 Task: Change  the formatting of the data to Which is Less than 10, In conditional formating, put the option 'Light Red Fill with Drak Red Text. 'add another formatting option Format As Table, insert the option Blue Table style Light 9 , change the format of Column Width to Auto fit Row HeightIn the sheet   Sparkle Sales templetes book
Action: Mouse moved to (41, 165)
Screenshot: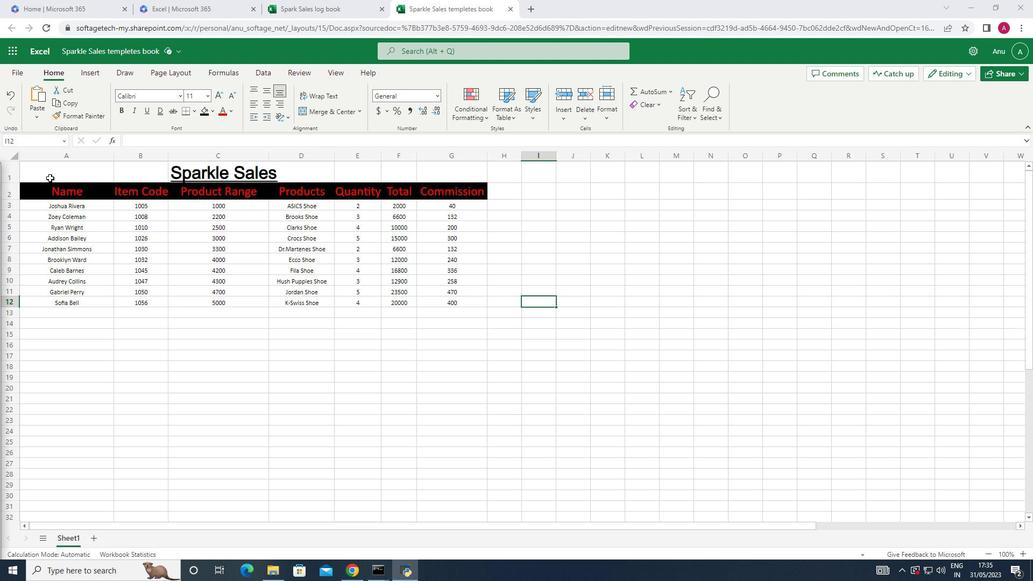 
Action: Mouse pressed left at (41, 165)
Screenshot: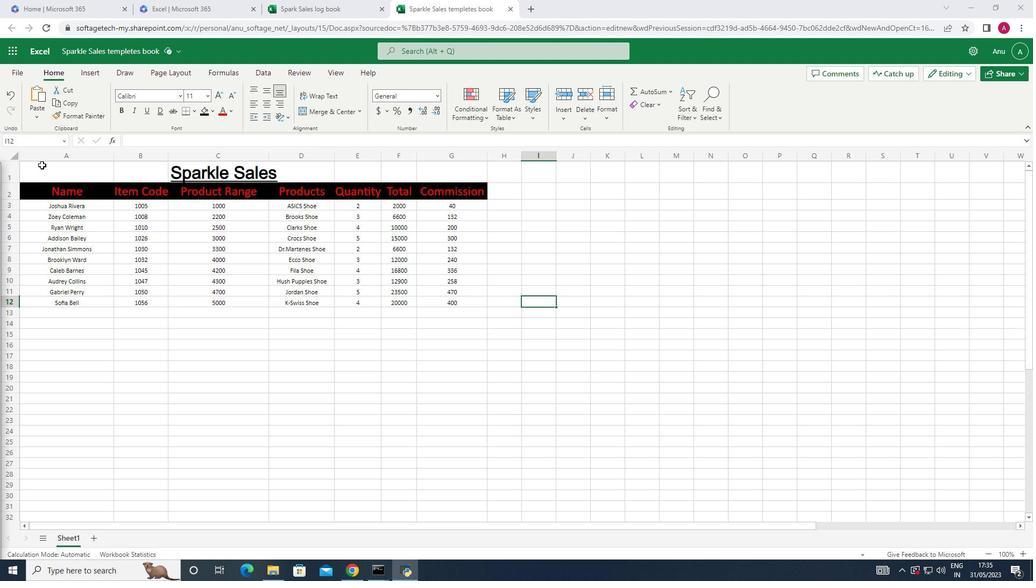 
Action: Mouse moved to (485, 115)
Screenshot: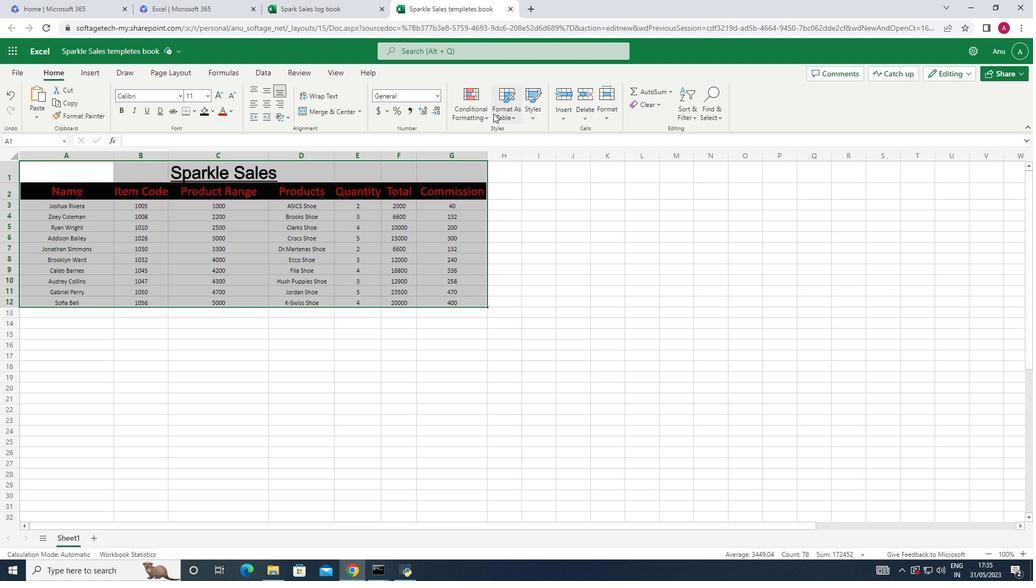 
Action: Mouse pressed left at (485, 115)
Screenshot: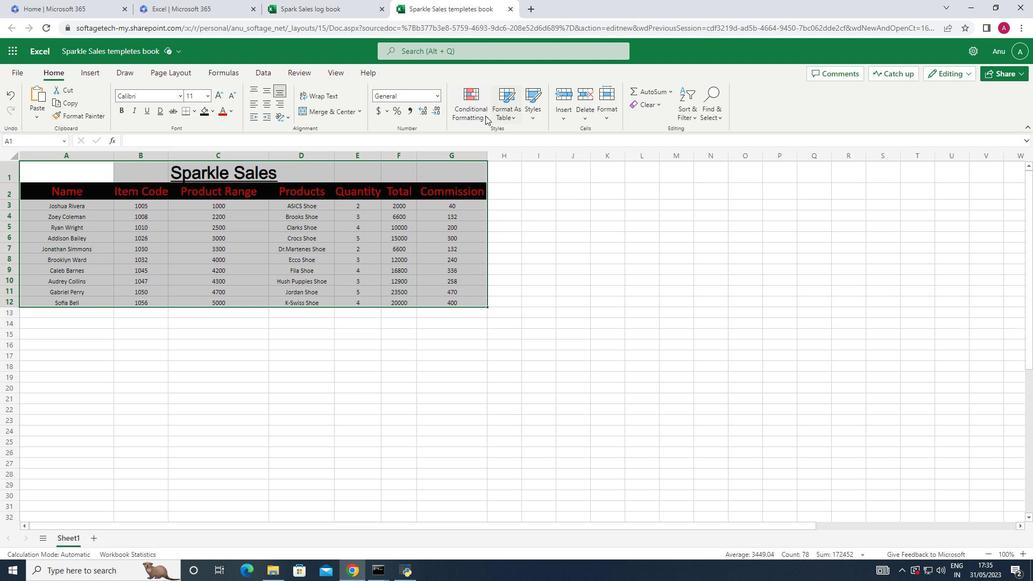 
Action: Mouse moved to (571, 148)
Screenshot: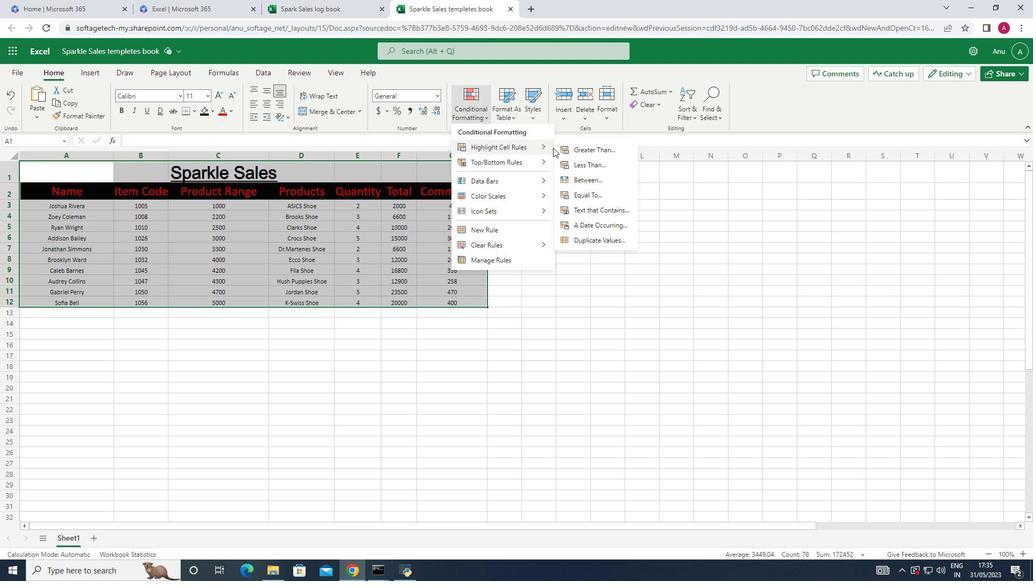 
Action: Mouse pressed left at (571, 148)
Screenshot: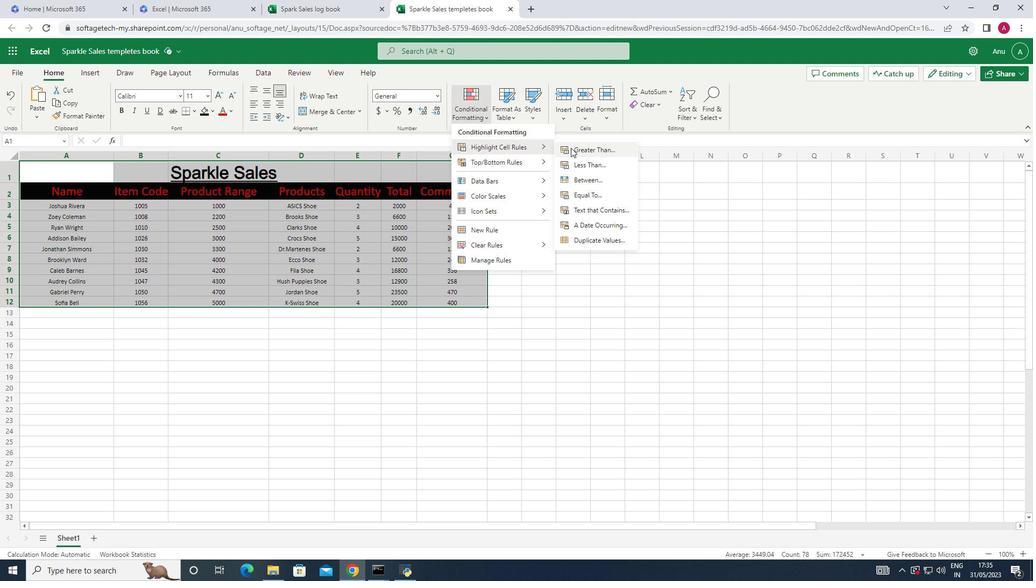 
Action: Mouse moved to (1014, 158)
Screenshot: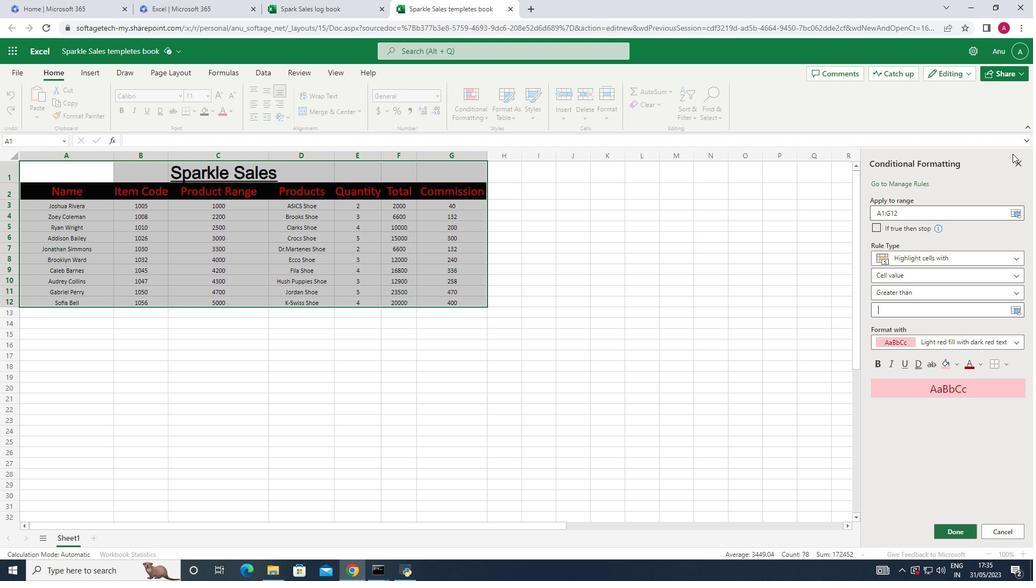 
Action: Mouse pressed left at (1014, 158)
Screenshot: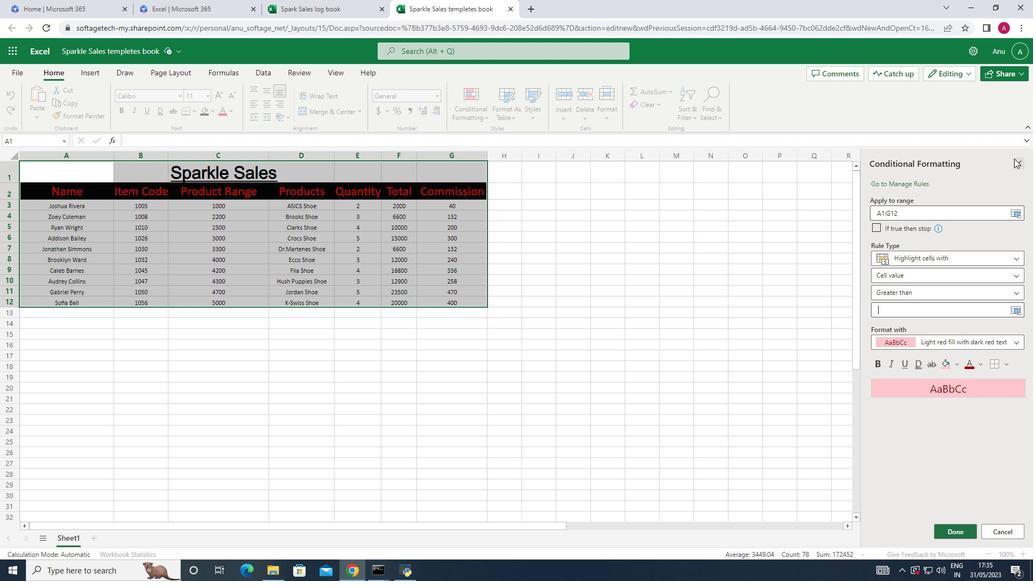 
Action: Mouse moved to (474, 117)
Screenshot: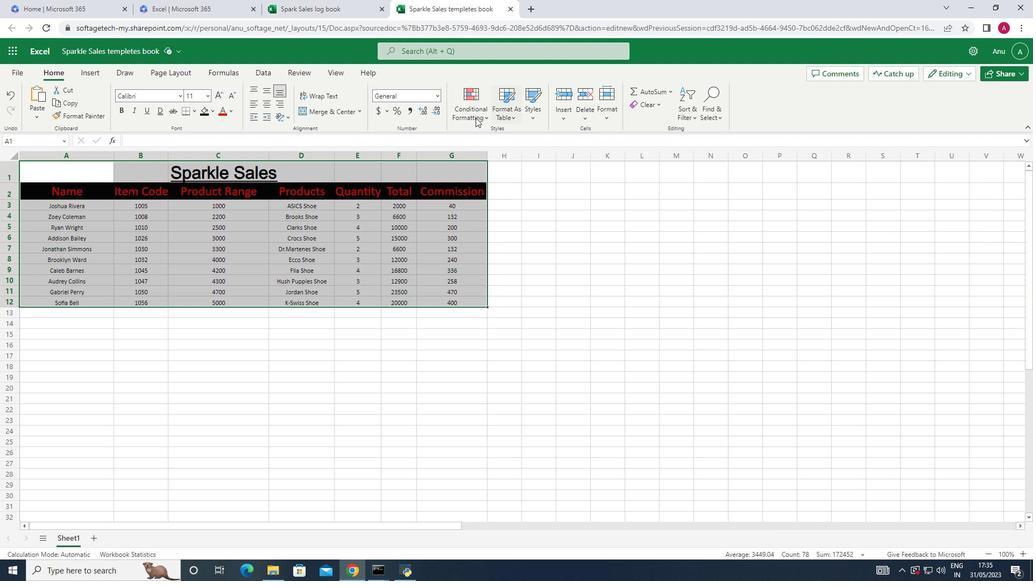
Action: Mouse pressed left at (474, 117)
Screenshot: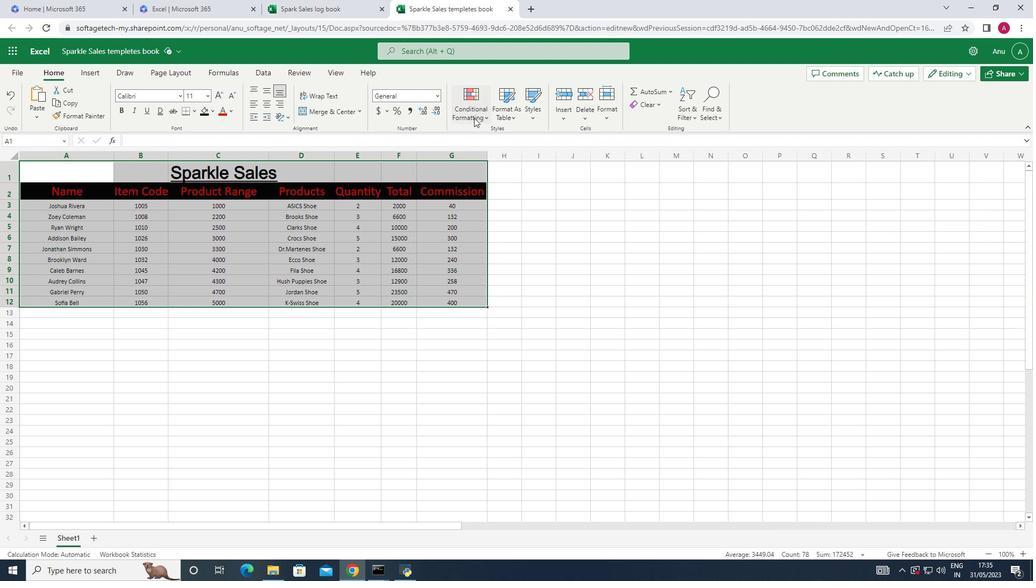 
Action: Mouse moved to (513, 149)
Screenshot: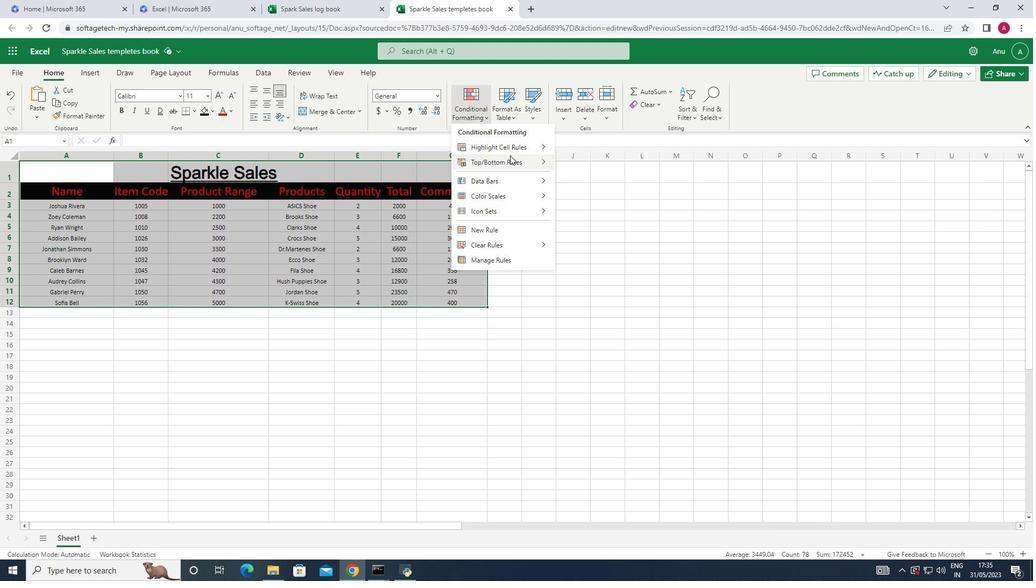 
Action: Mouse pressed left at (513, 149)
Screenshot: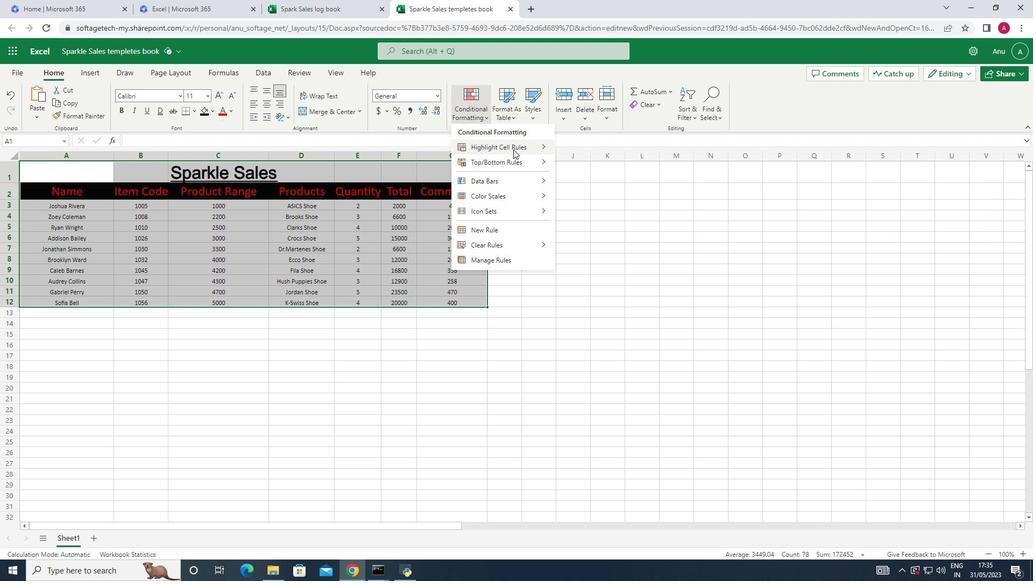 
Action: Mouse moved to (596, 169)
Screenshot: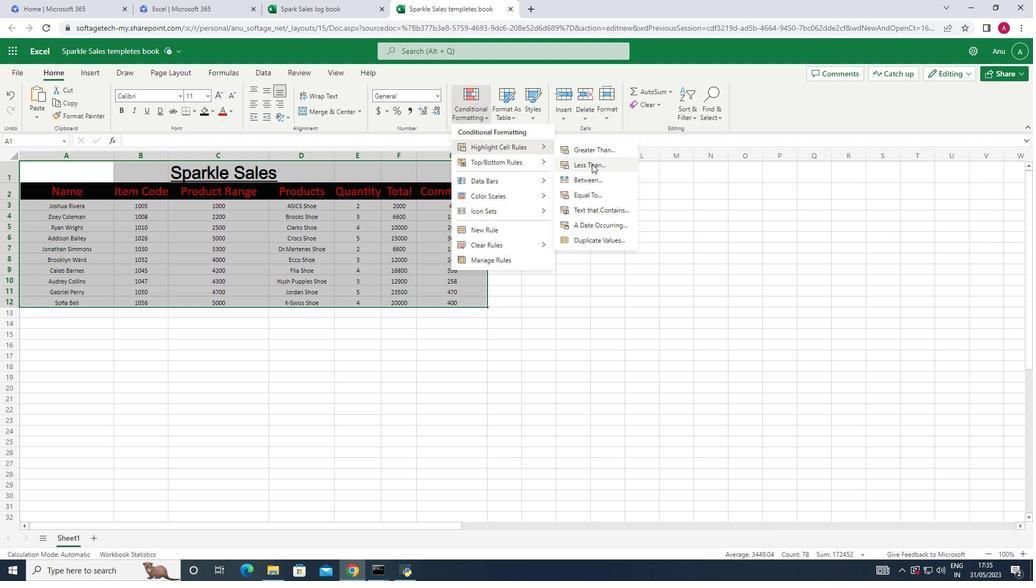 
Action: Mouse pressed left at (596, 169)
Screenshot: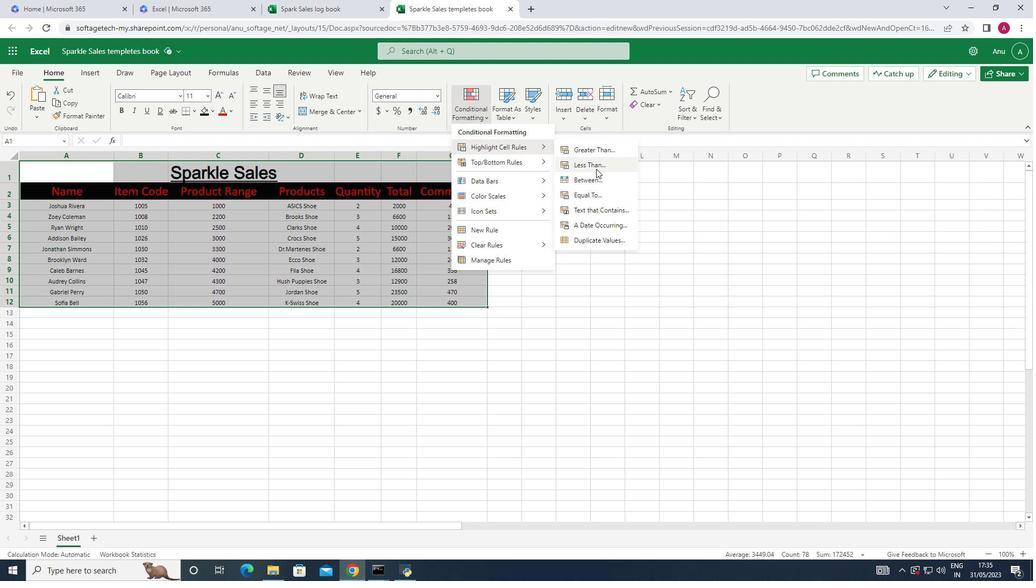 
Action: Mouse moved to (887, 310)
Screenshot: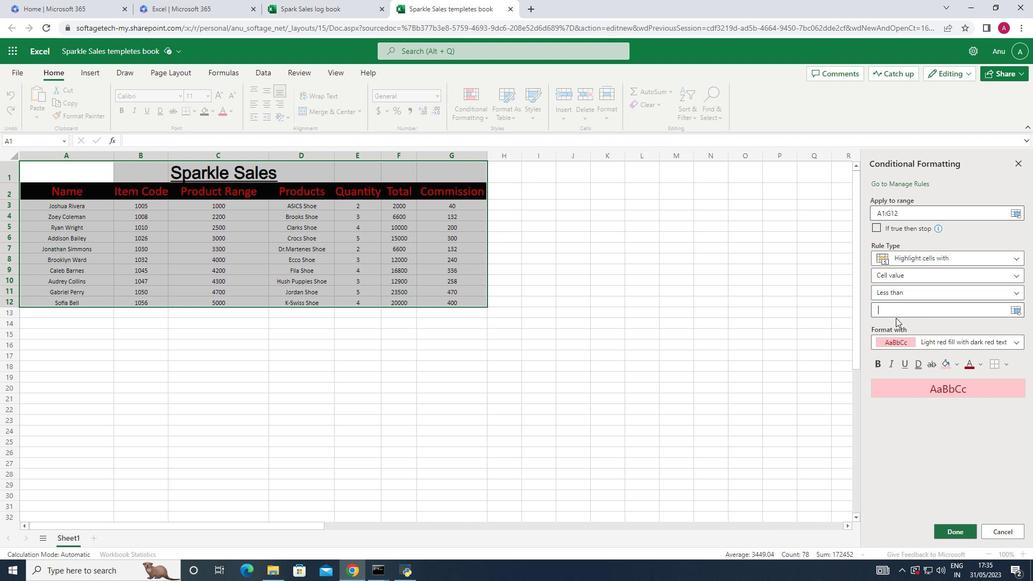 
Action: Mouse pressed left at (887, 310)
Screenshot: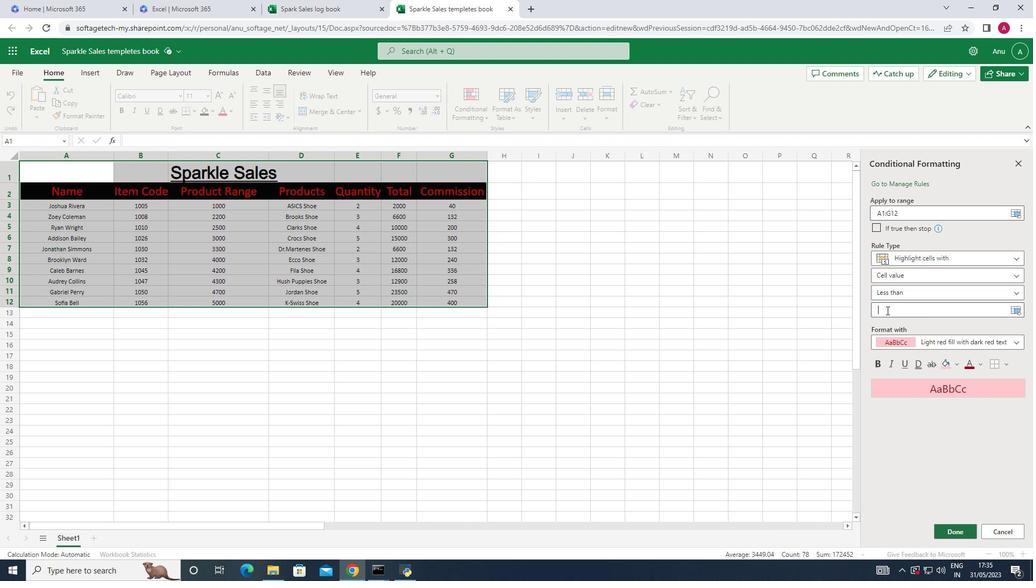 
Action: Mouse moved to (882, 300)
Screenshot: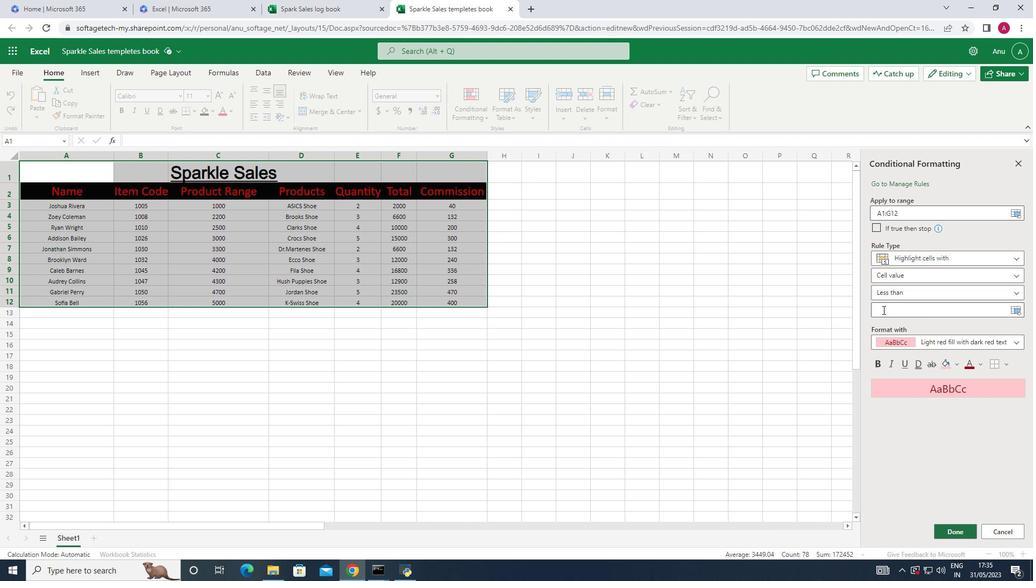 
Action: Key pressed 10
Screenshot: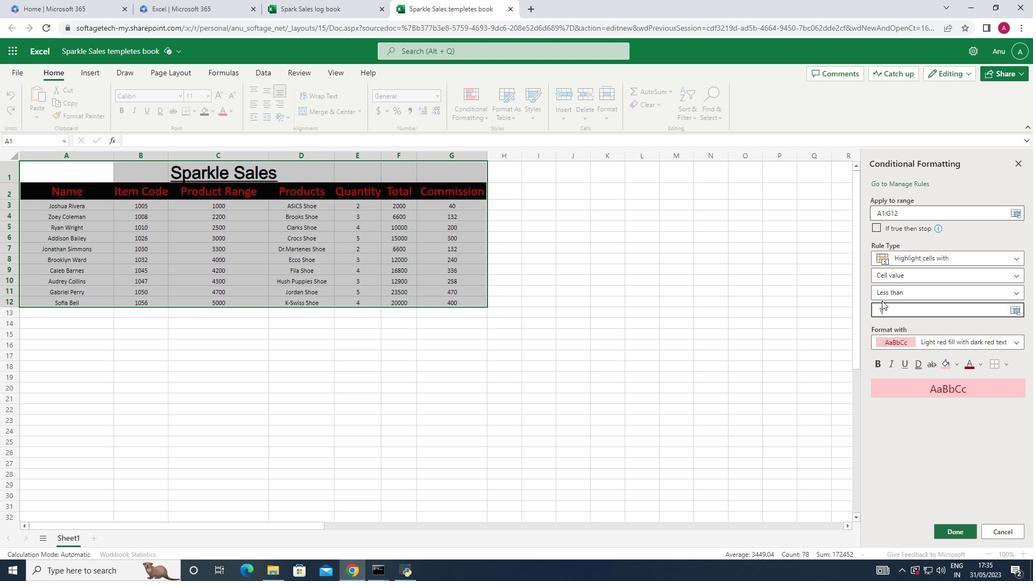 
Action: Mouse moved to (978, 362)
Screenshot: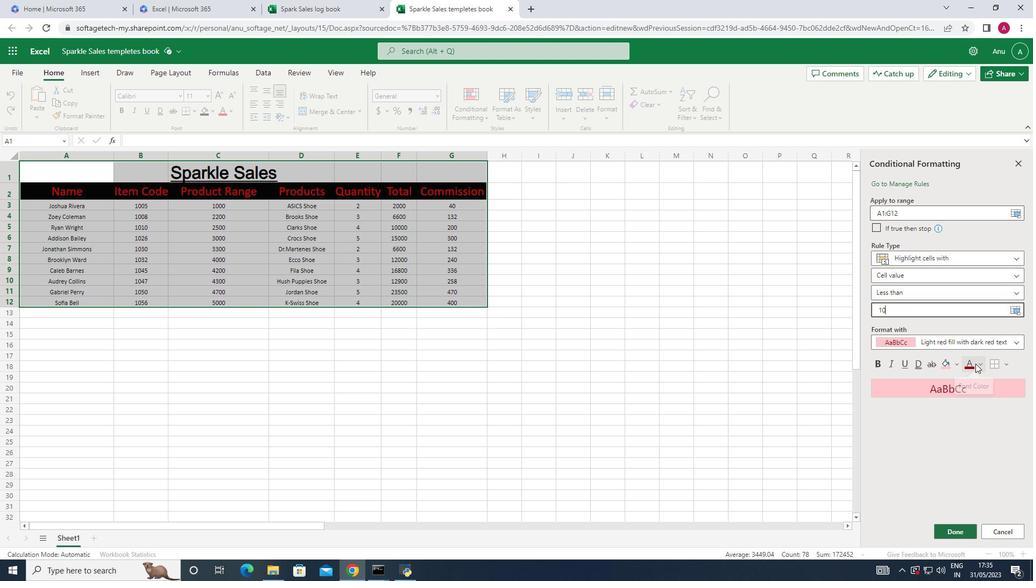 
Action: Mouse pressed left at (978, 362)
Screenshot: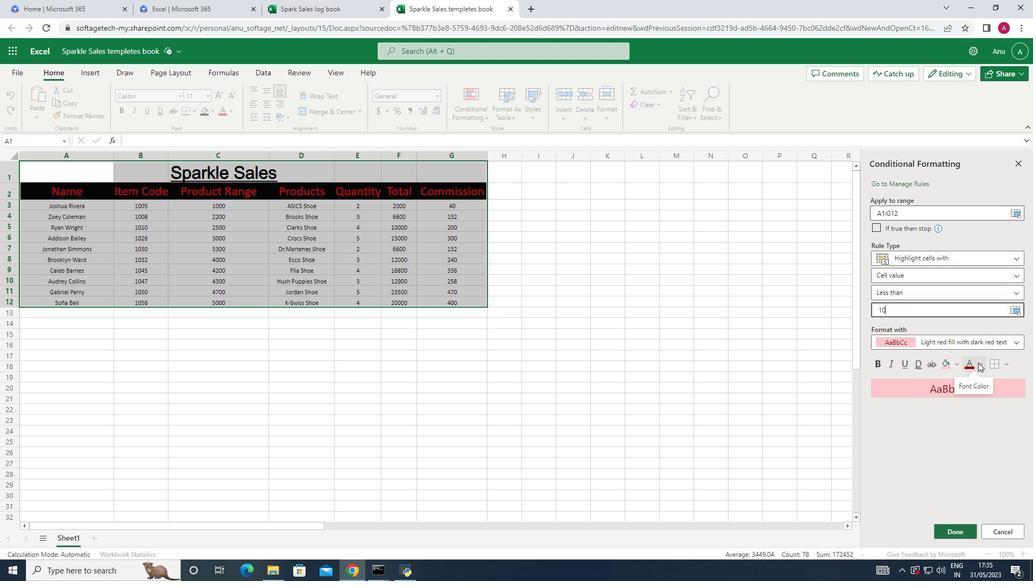 
Action: Mouse moved to (898, 508)
Screenshot: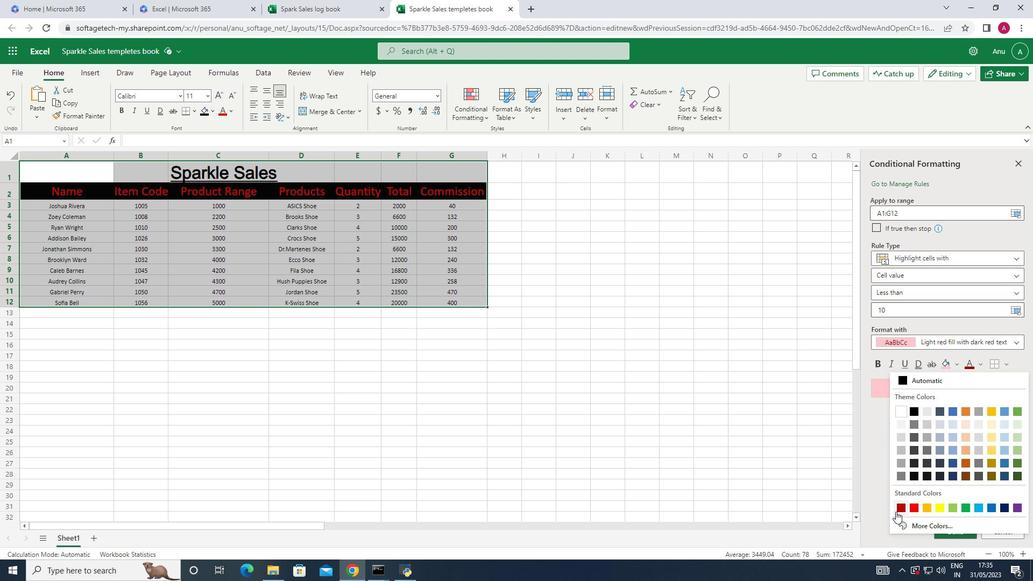 
Action: Mouse pressed left at (898, 508)
Screenshot: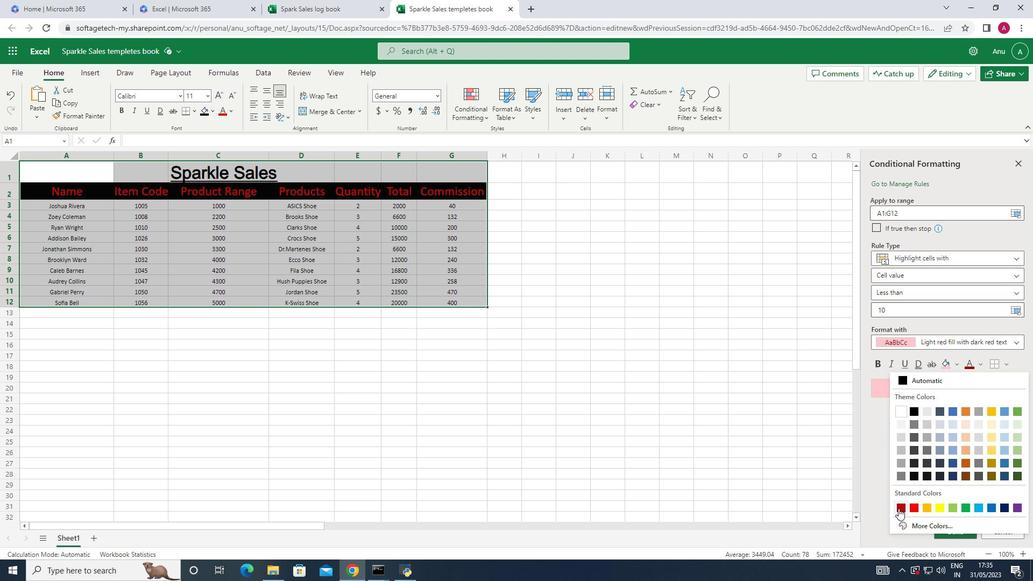 
Action: Mouse moved to (957, 366)
Screenshot: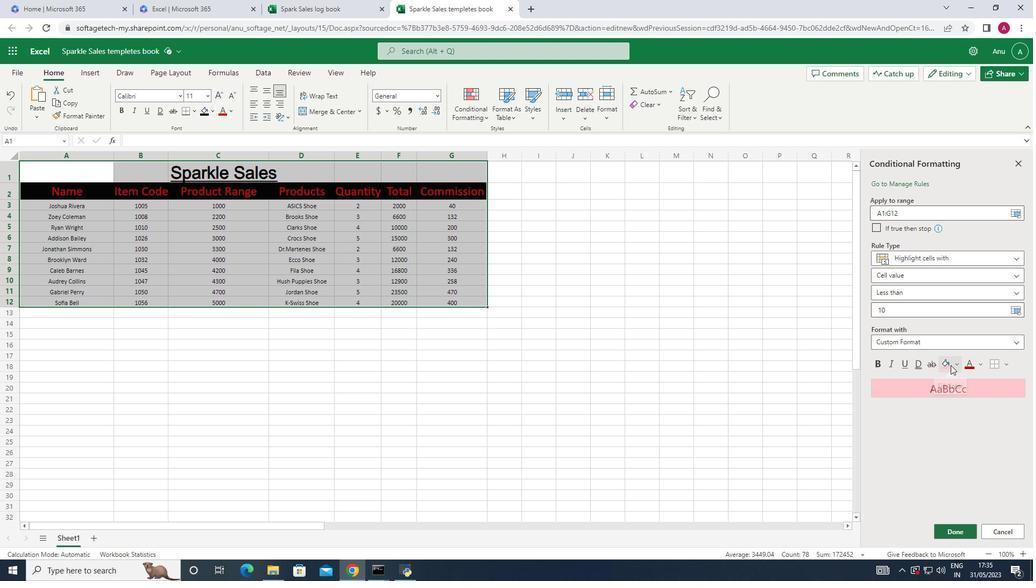 
Action: Mouse pressed left at (957, 366)
Screenshot: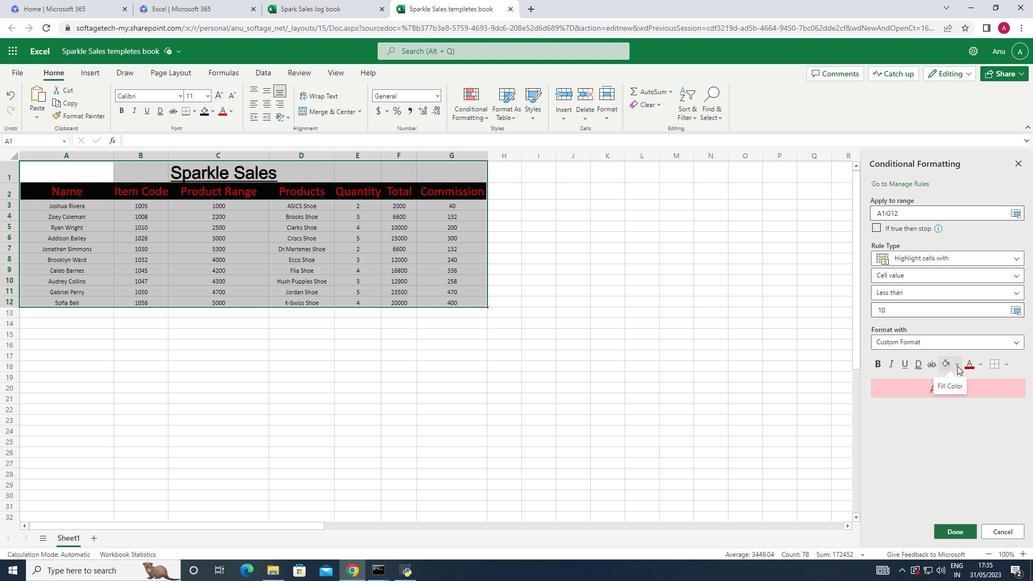 
Action: Mouse moved to (913, 489)
Screenshot: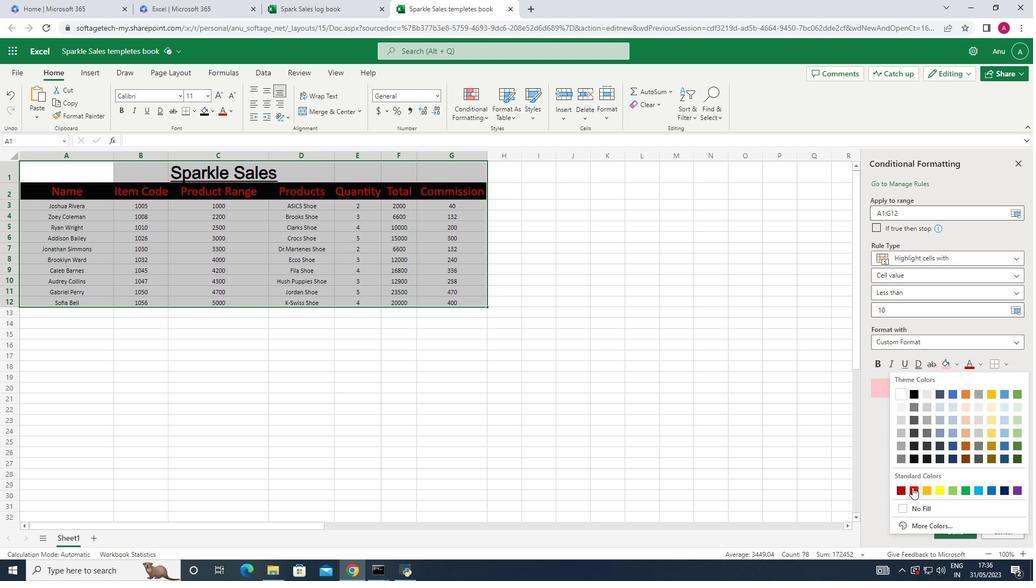 
Action: Mouse pressed left at (913, 489)
Screenshot: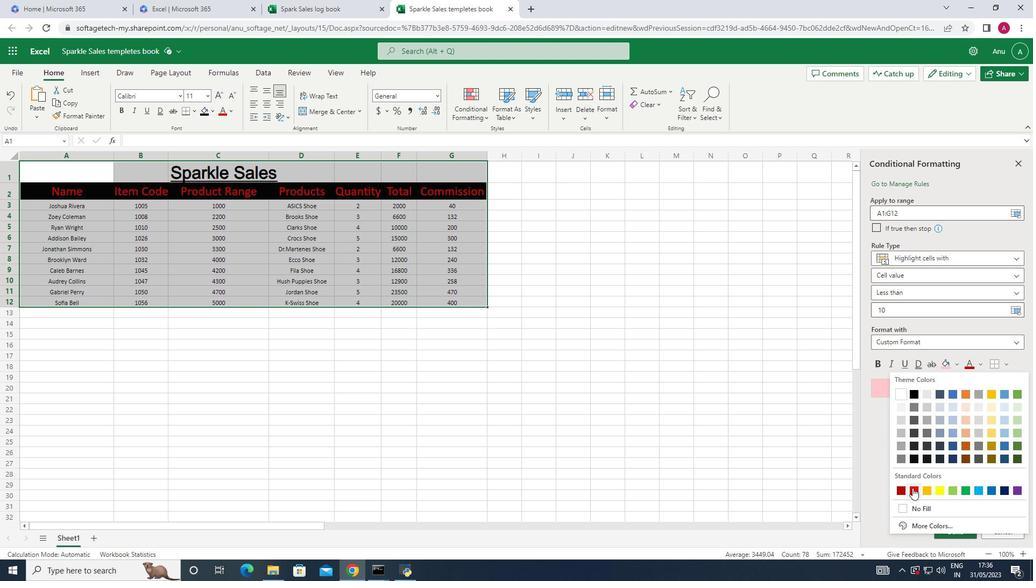 
Action: Mouse moved to (952, 528)
Screenshot: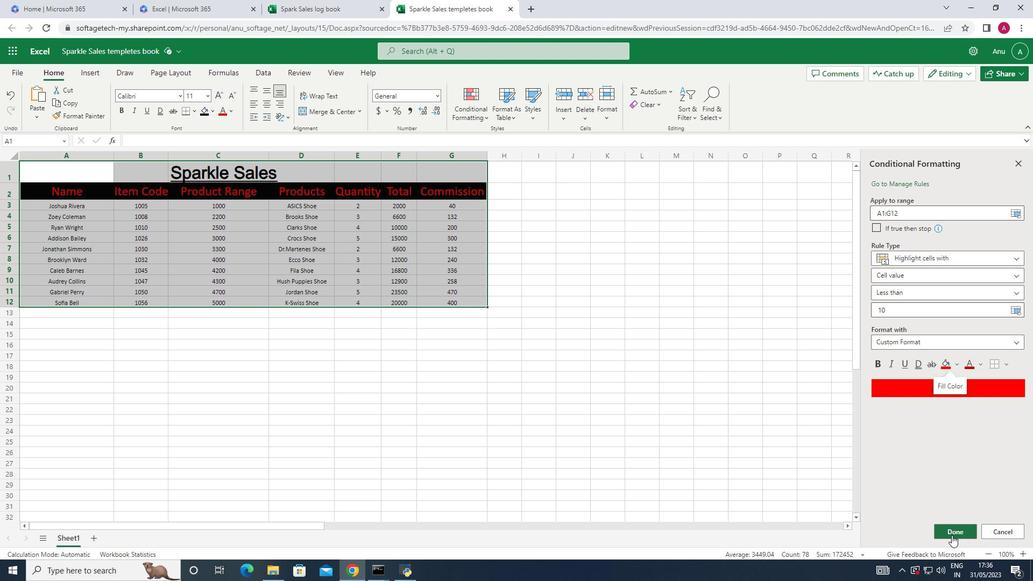
Action: Mouse pressed left at (952, 528)
Screenshot: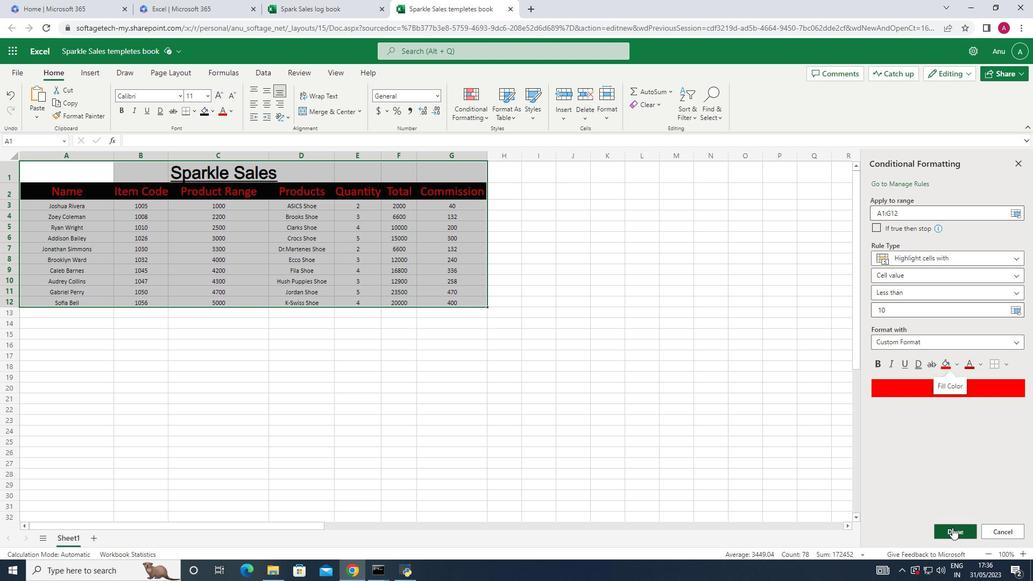 
Action: Mouse moved to (560, 309)
Screenshot: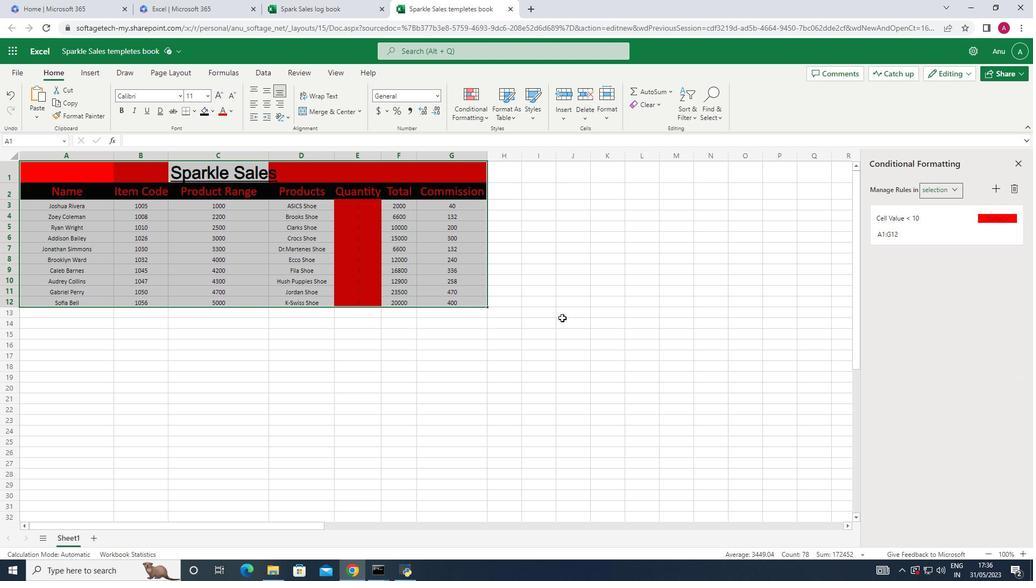 
Action: Mouse pressed left at (560, 309)
Screenshot: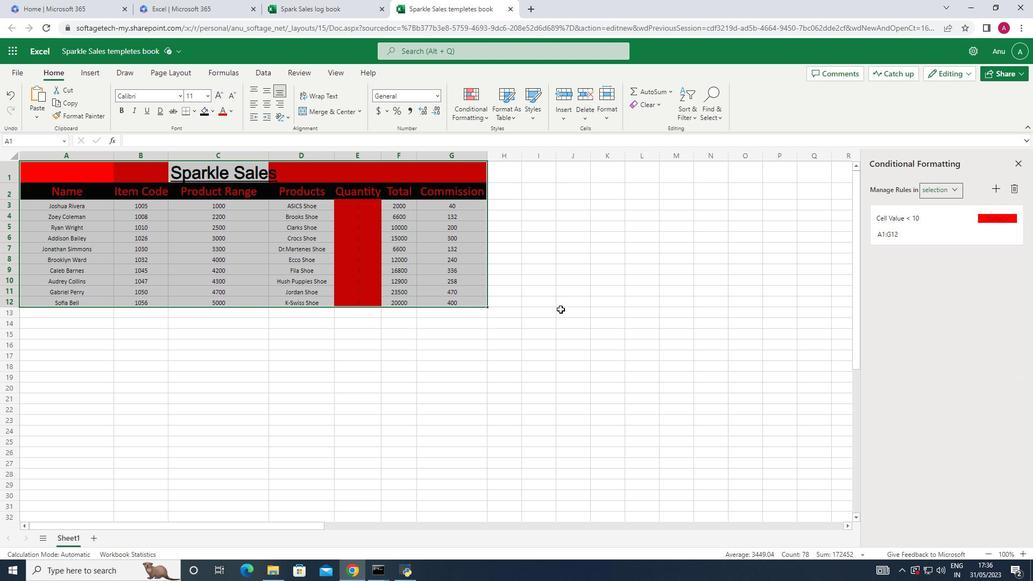 
Action: Mouse moved to (268, 156)
Screenshot: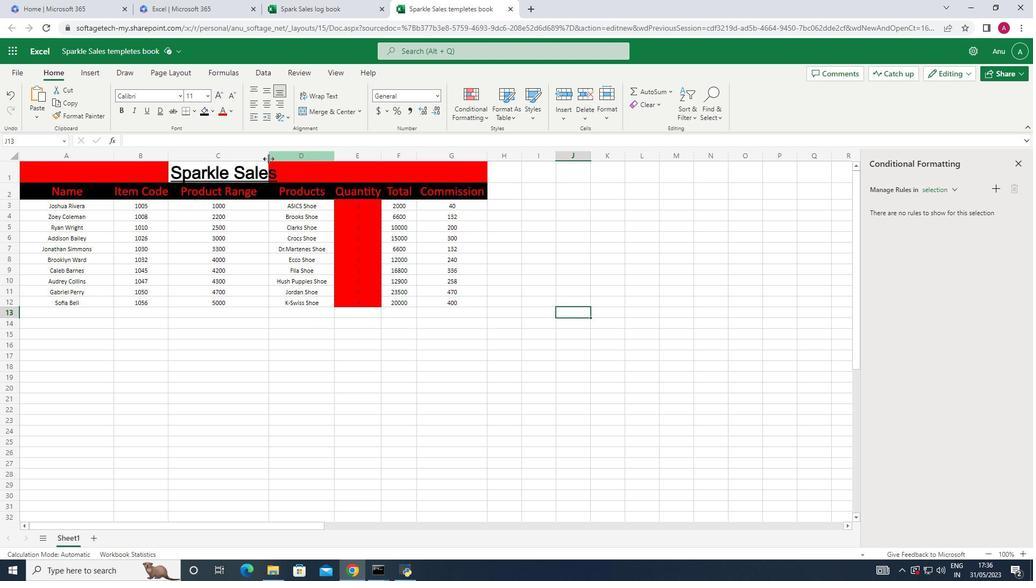 
Action: Mouse pressed left at (268, 156)
Screenshot: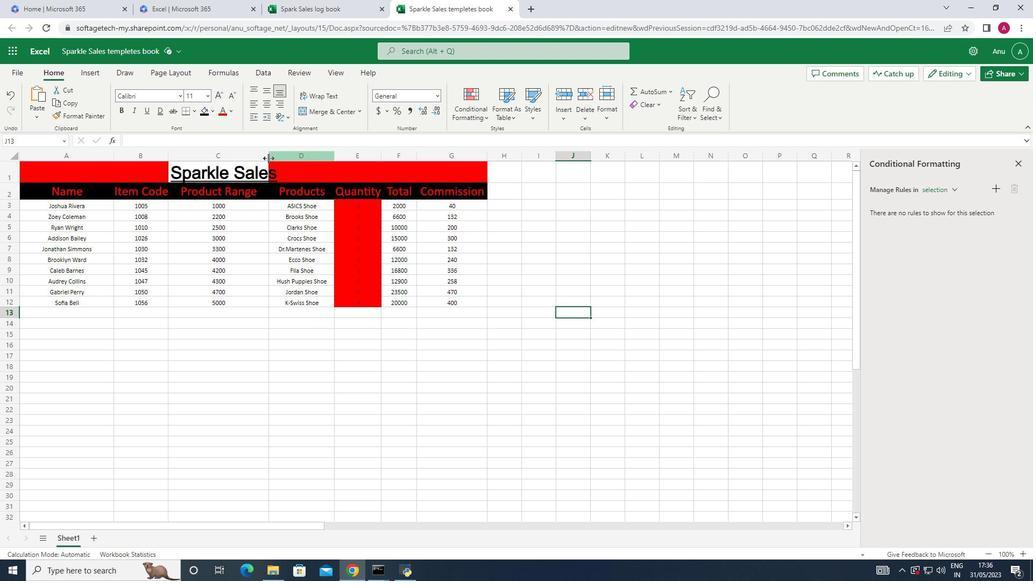 
Action: Mouse pressed left at (268, 156)
Screenshot: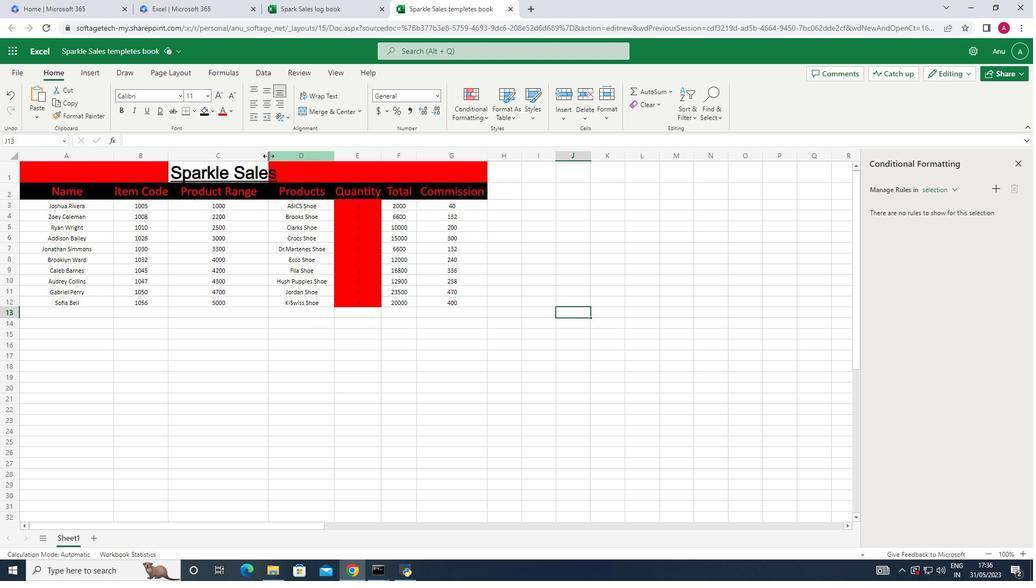 
Action: Mouse moved to (53, 174)
Screenshot: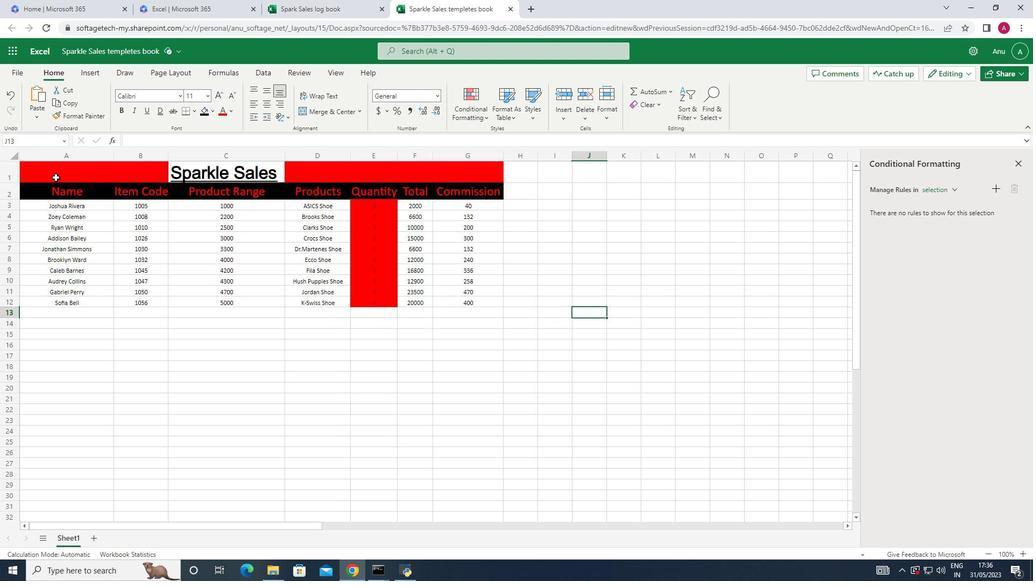 
Action: Mouse pressed left at (53, 174)
Screenshot: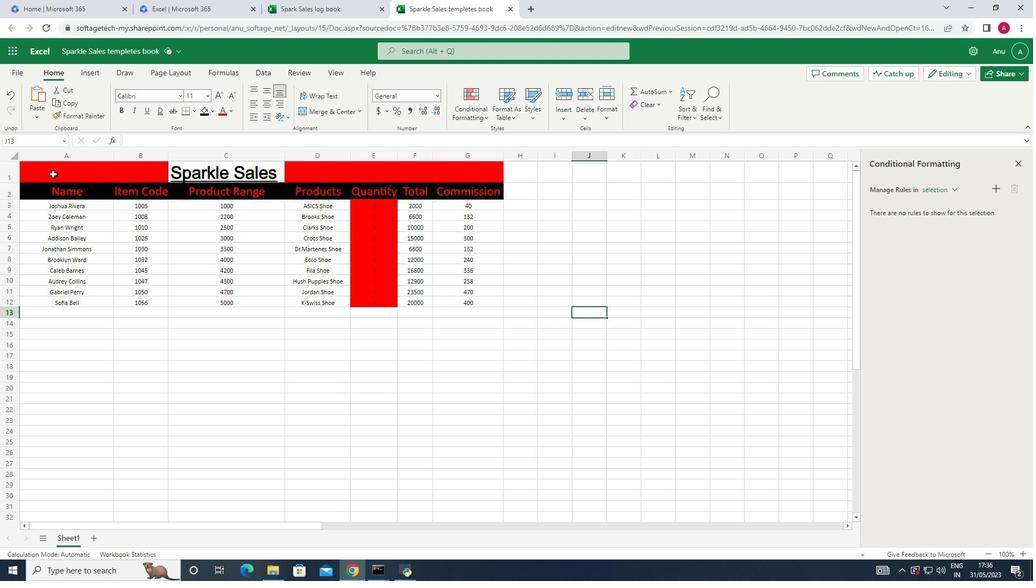 
Action: Mouse moved to (511, 114)
Screenshot: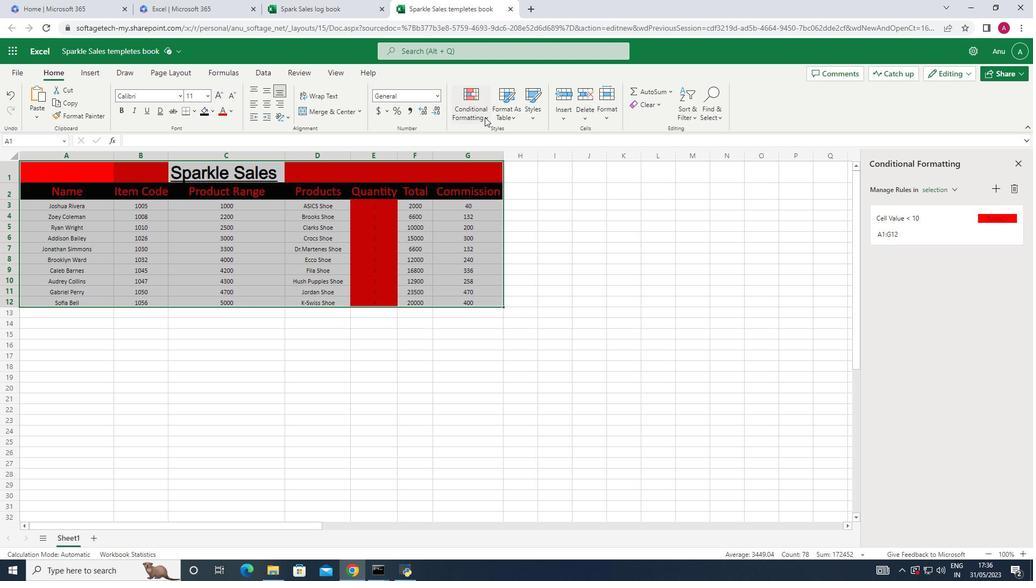 
Action: Mouse pressed left at (511, 114)
Screenshot: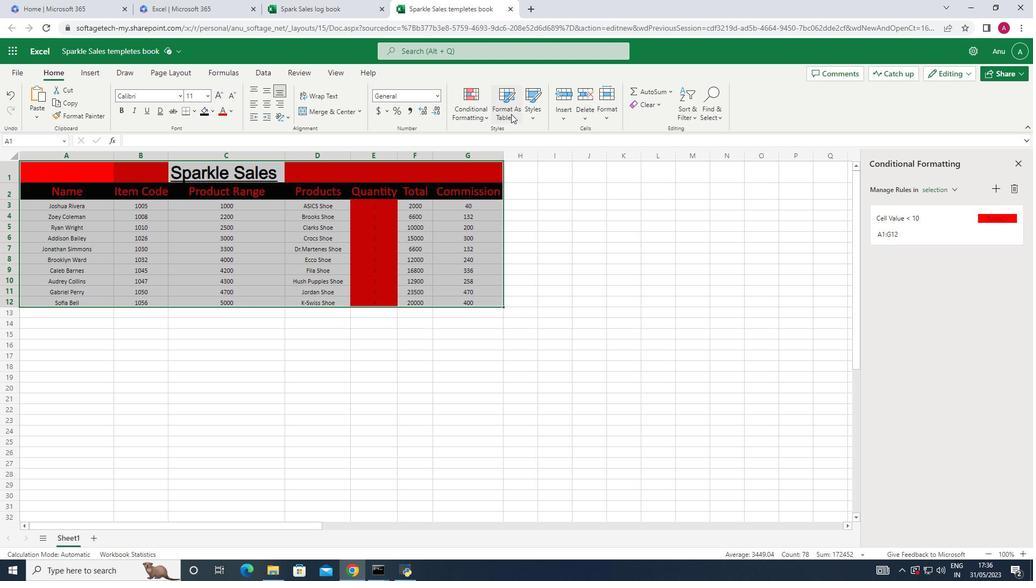 
Action: Mouse moved to (551, 194)
Screenshot: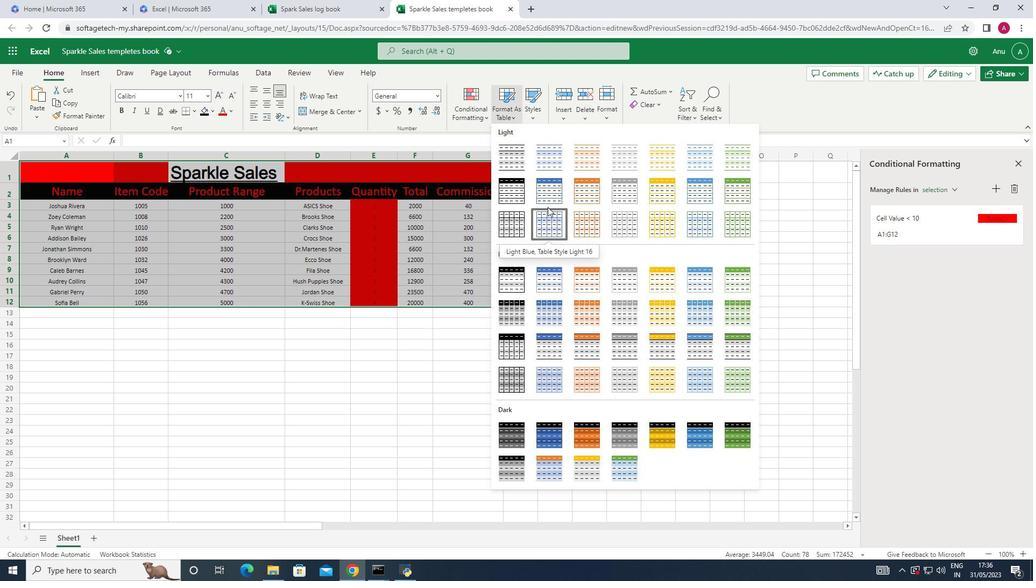 
Action: Mouse pressed left at (551, 194)
Screenshot: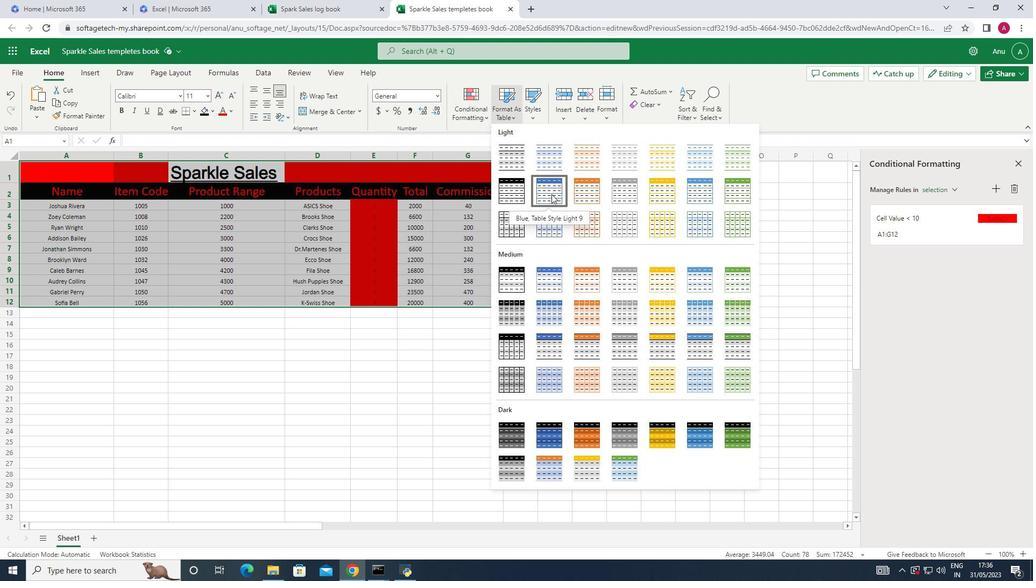 
Action: Mouse moved to (564, 328)
Screenshot: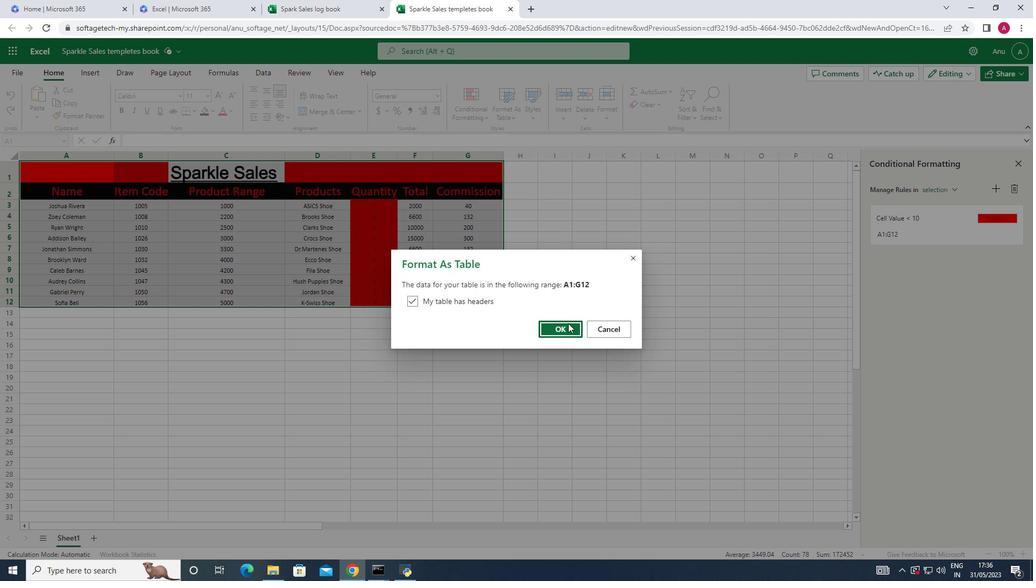 
Action: Mouse pressed left at (564, 328)
Screenshot: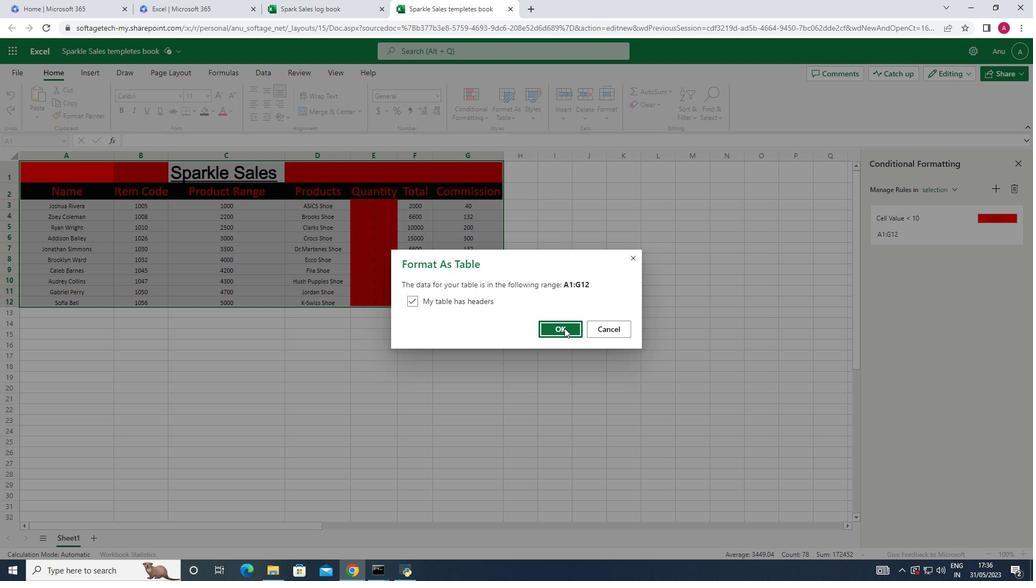 
Action: Mouse moved to (606, 117)
Screenshot: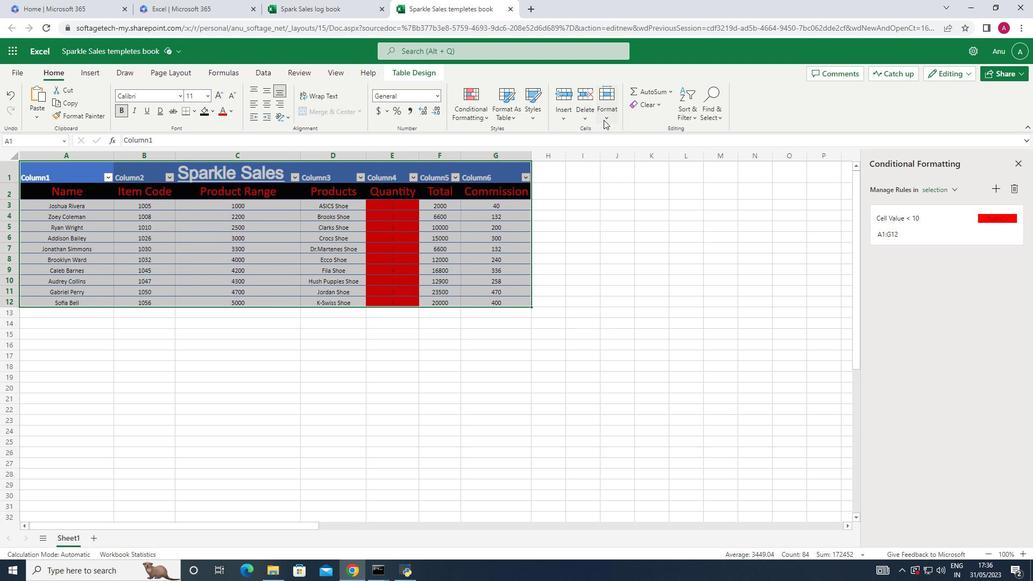 
Action: Mouse pressed left at (606, 117)
Screenshot: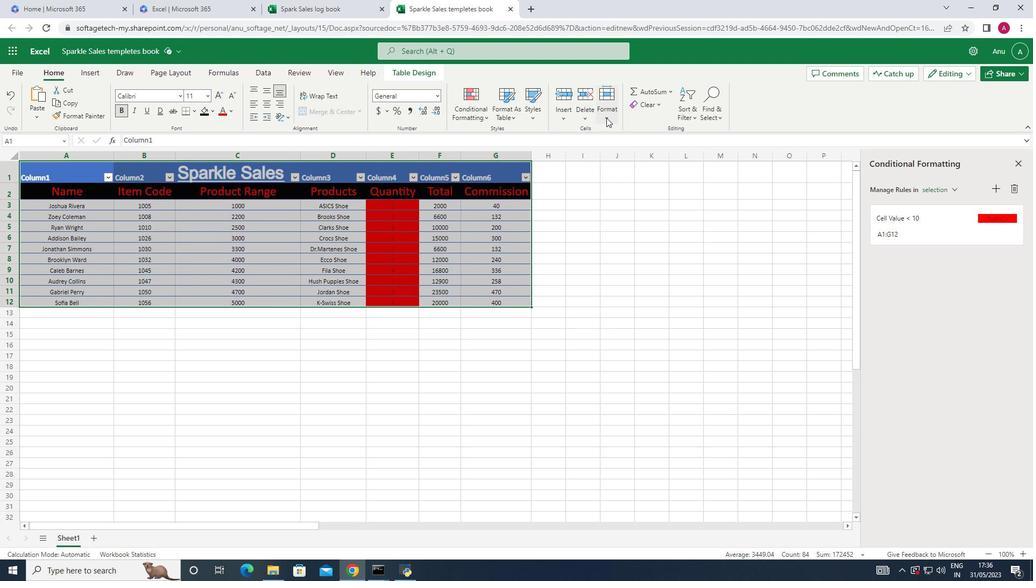 
Action: Mouse moved to (635, 169)
Screenshot: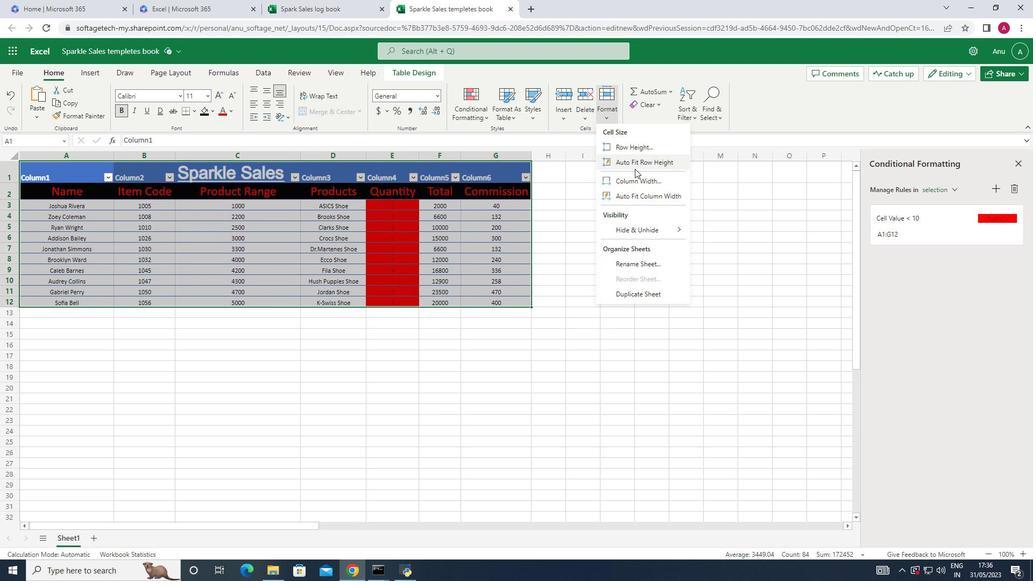 
Action: Mouse pressed left at (635, 169)
Screenshot: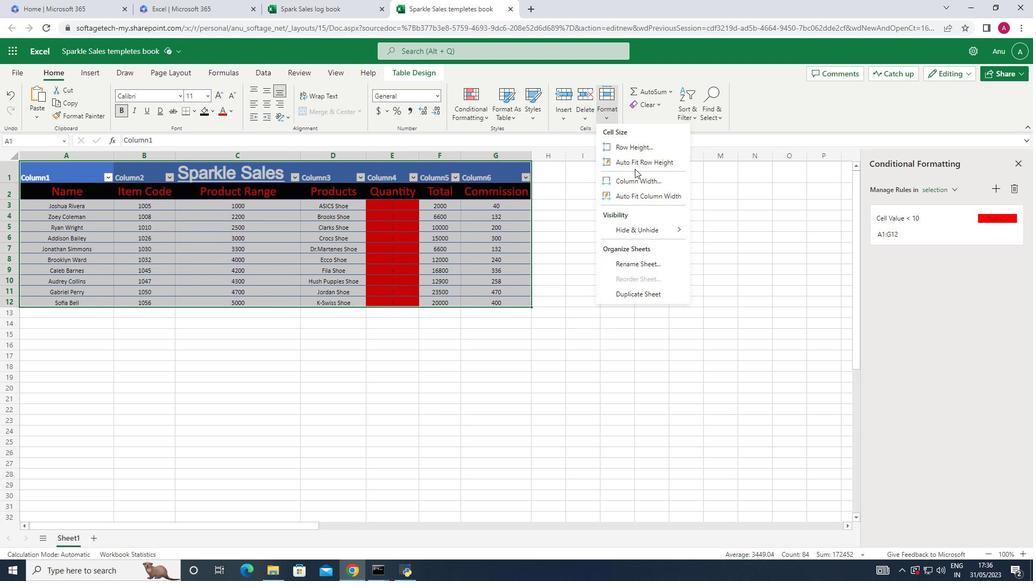 
Action: Mouse moved to (608, 117)
Screenshot: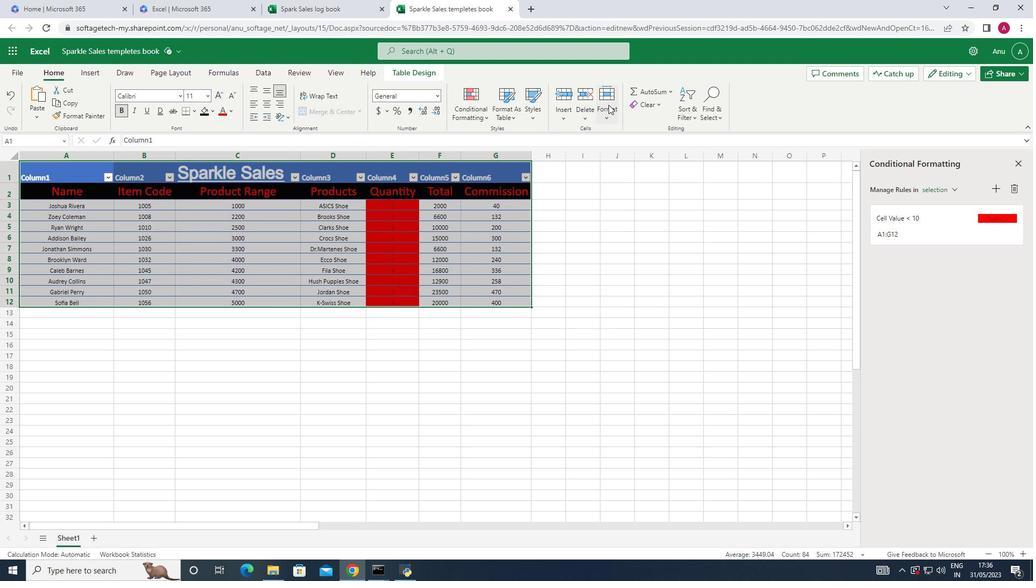 
Action: Mouse pressed left at (608, 117)
Screenshot: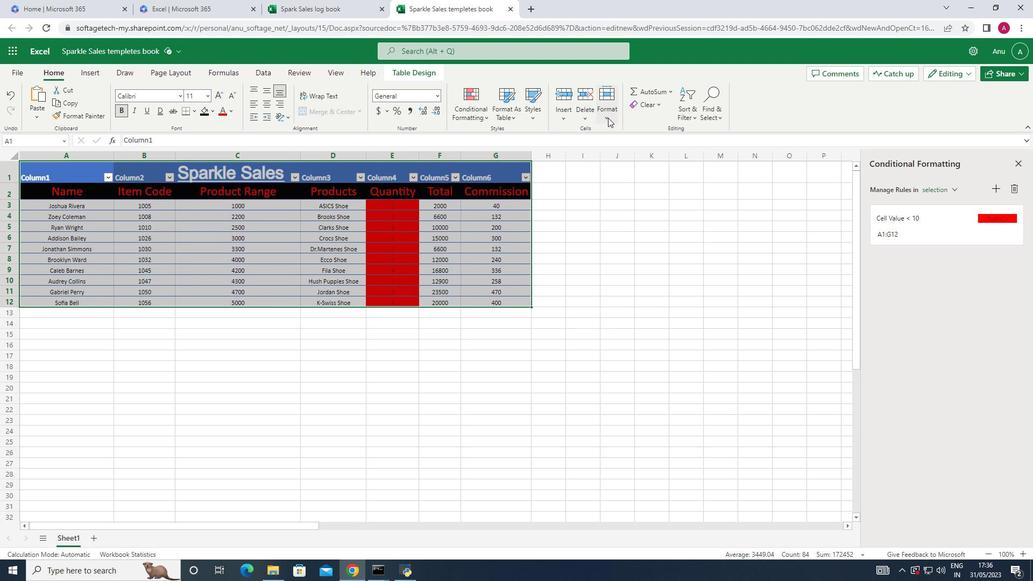
Action: Mouse moved to (634, 197)
Screenshot: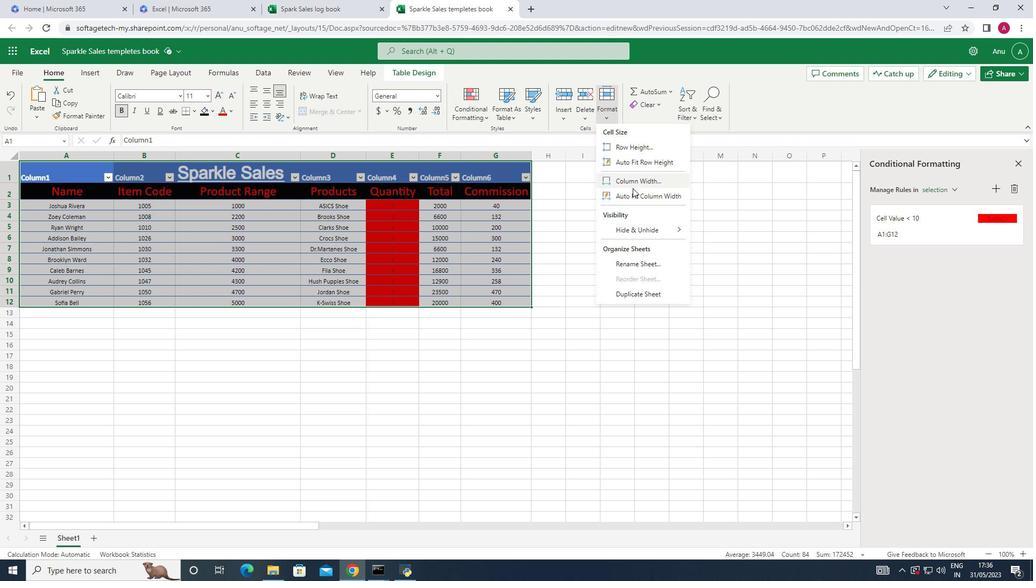 
Action: Mouse pressed left at (634, 197)
Screenshot: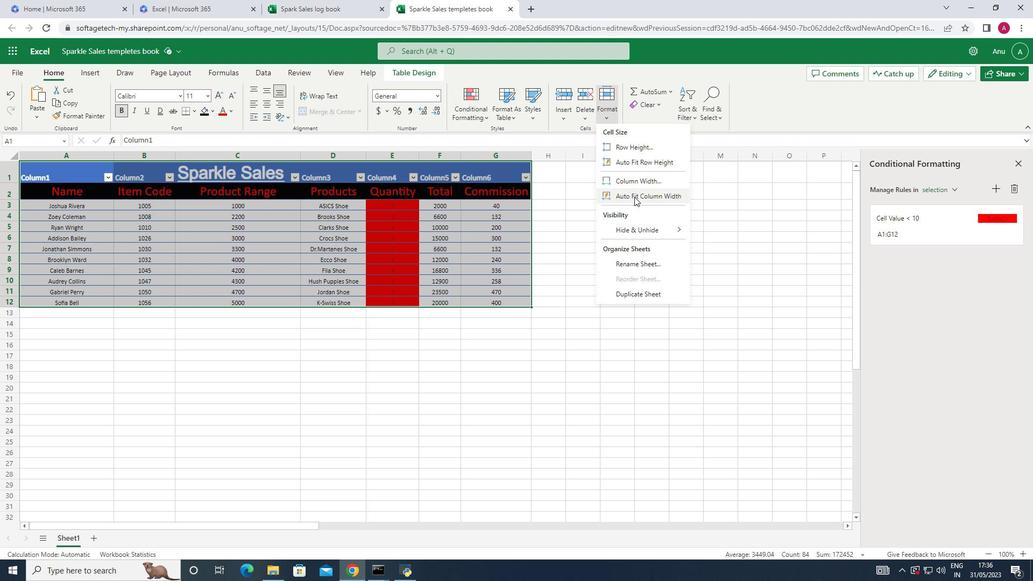 
Action: Mouse moved to (557, 306)
Screenshot: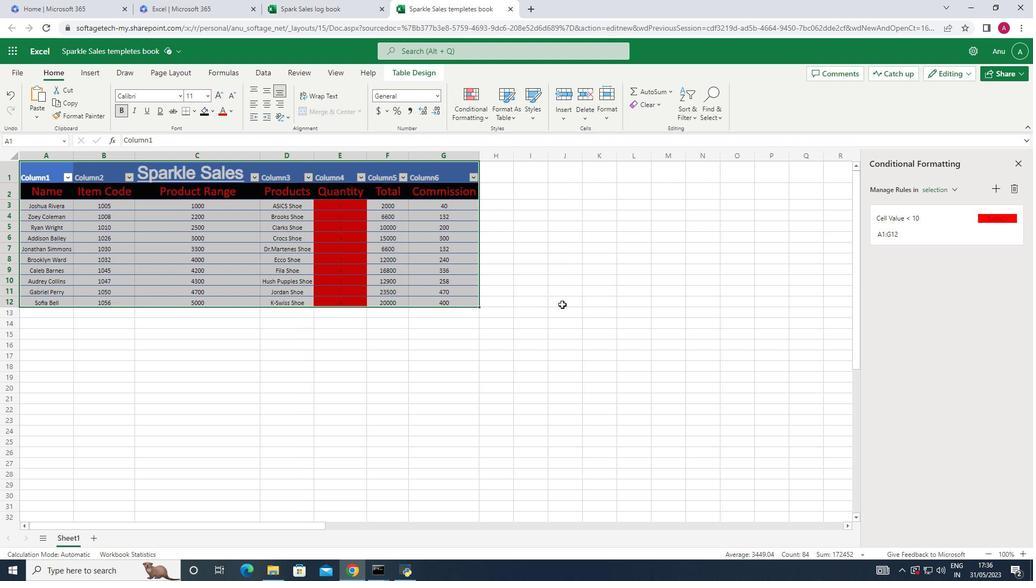 
Action: Mouse pressed left at (557, 306)
Screenshot: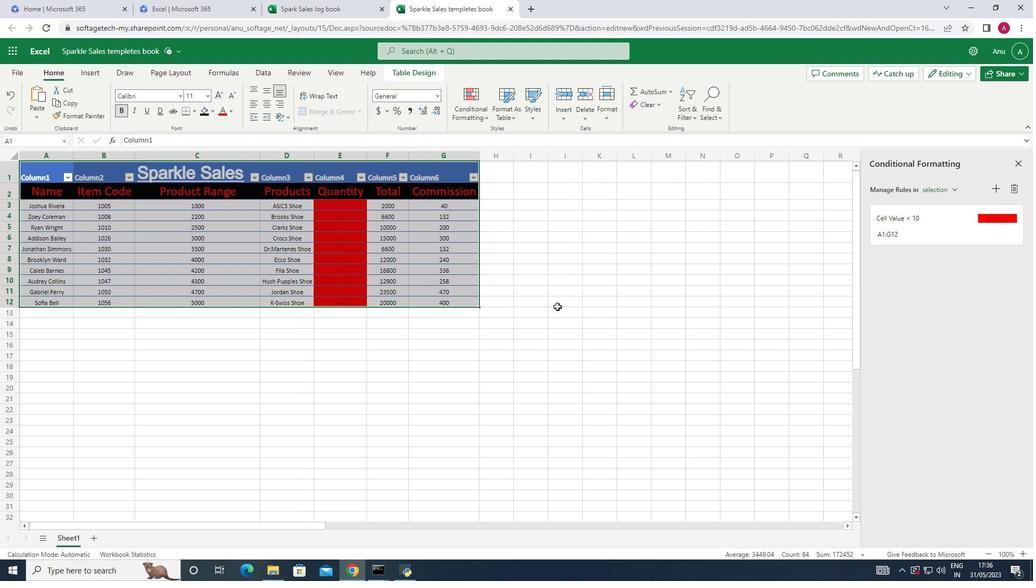 
Action: Mouse moved to (531, 315)
Screenshot: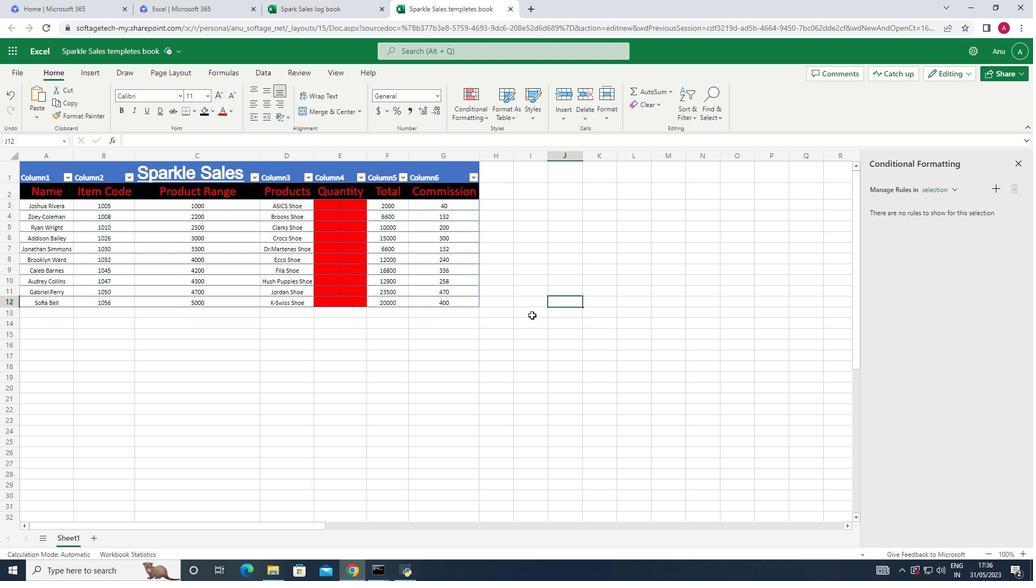
